 Task: Create Workspace Change Management Workspace description Create and manage company-wide employee health and wellness programs. Workspace type Marketing 
Action: Mouse moved to (361, 75)
Screenshot: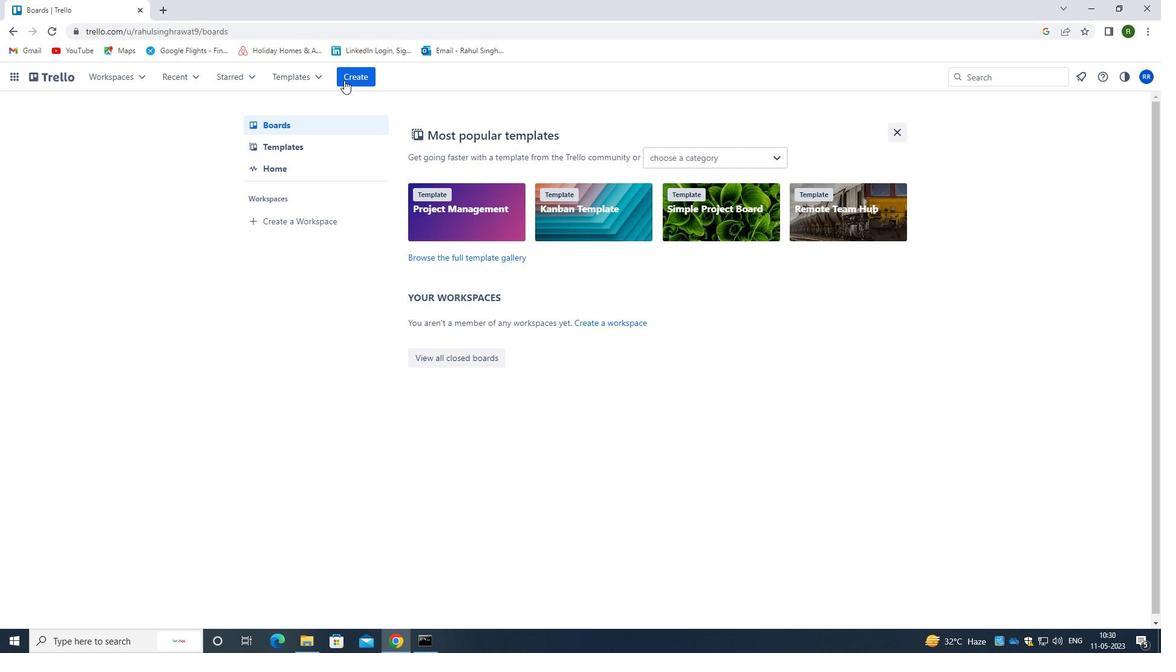 
Action: Mouse pressed left at (361, 75)
Screenshot: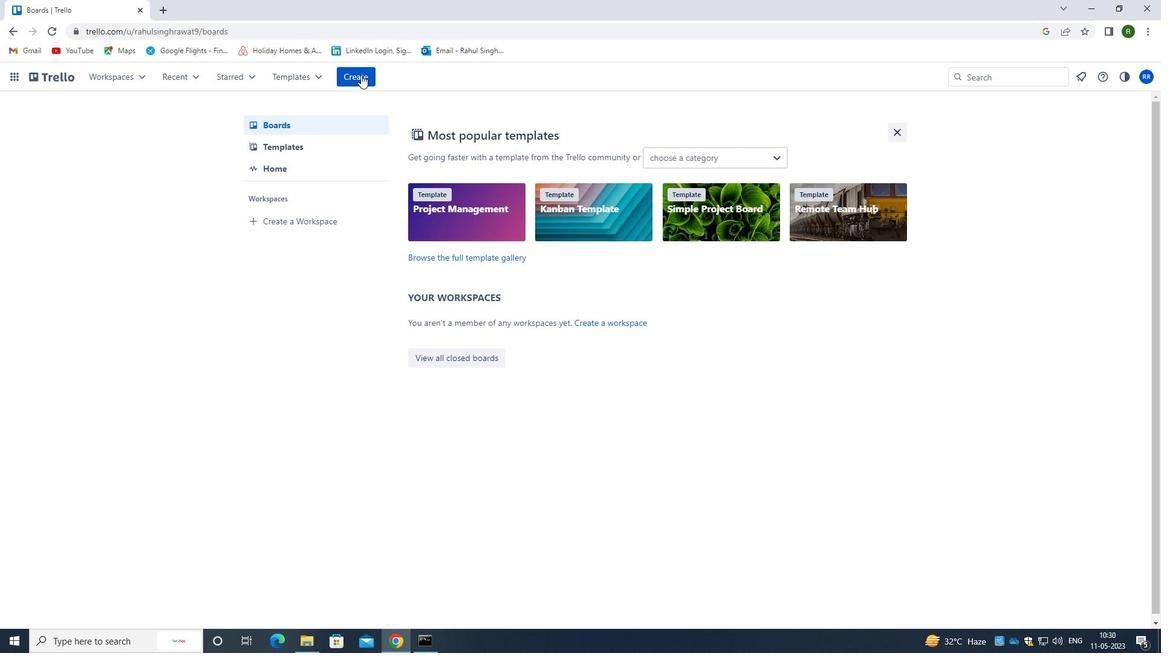 
Action: Mouse moved to (396, 203)
Screenshot: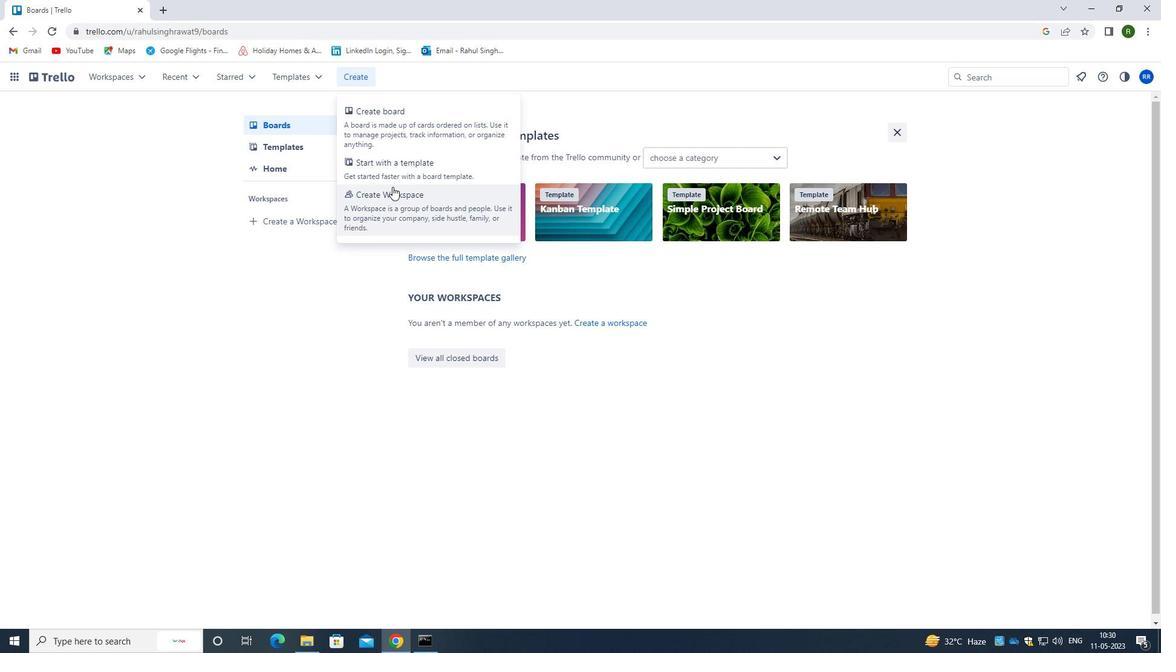 
Action: Mouse pressed left at (396, 203)
Screenshot: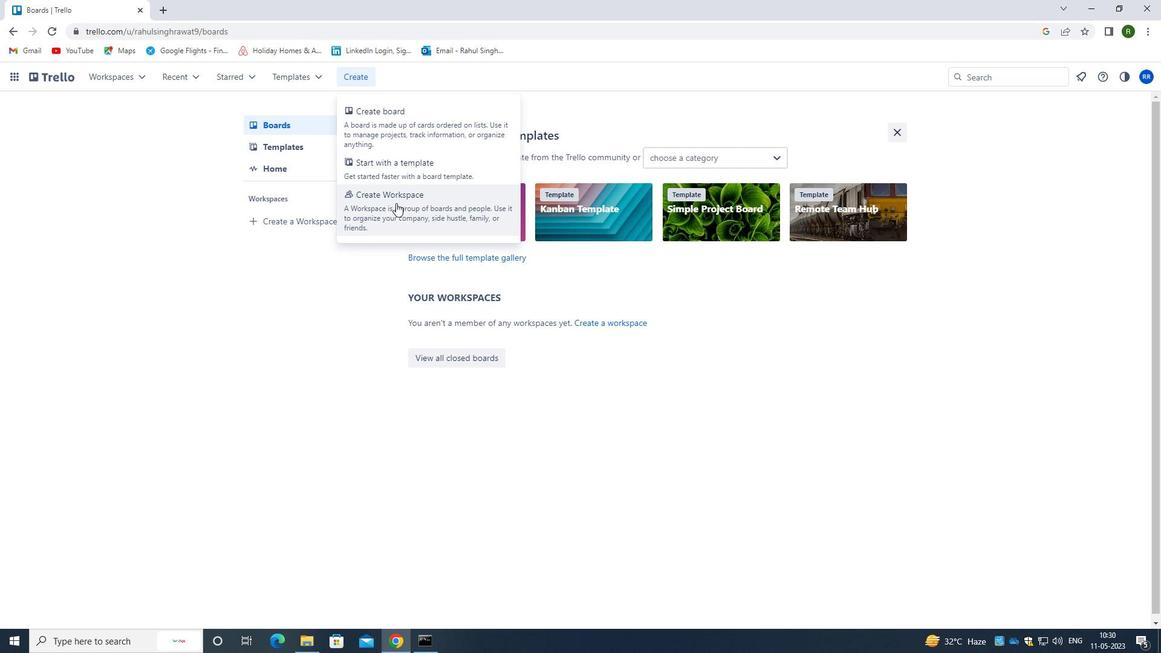 
Action: Mouse moved to (349, 228)
Screenshot: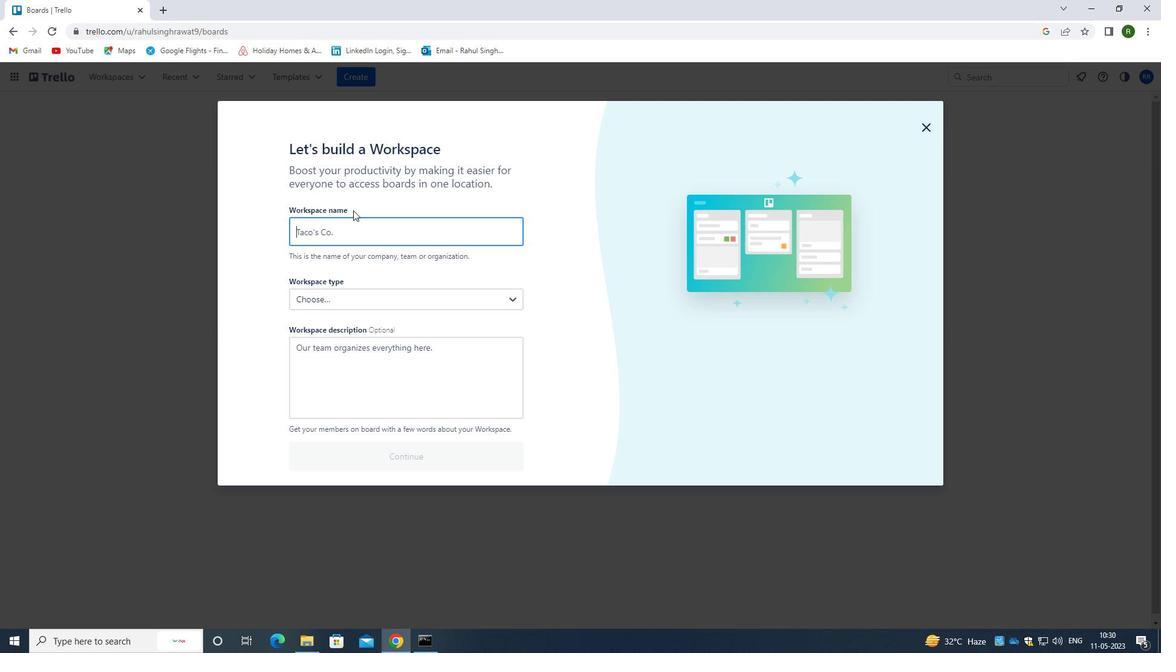 
Action: Mouse pressed left at (349, 228)
Screenshot: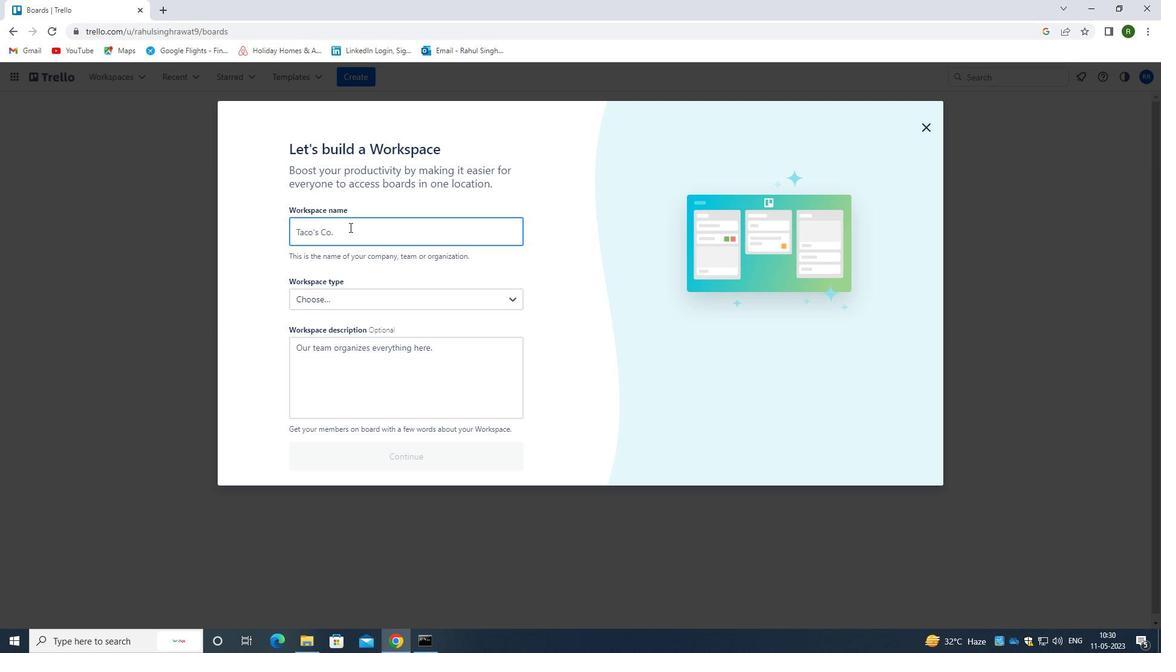 
Action: Mouse moved to (349, 229)
Screenshot: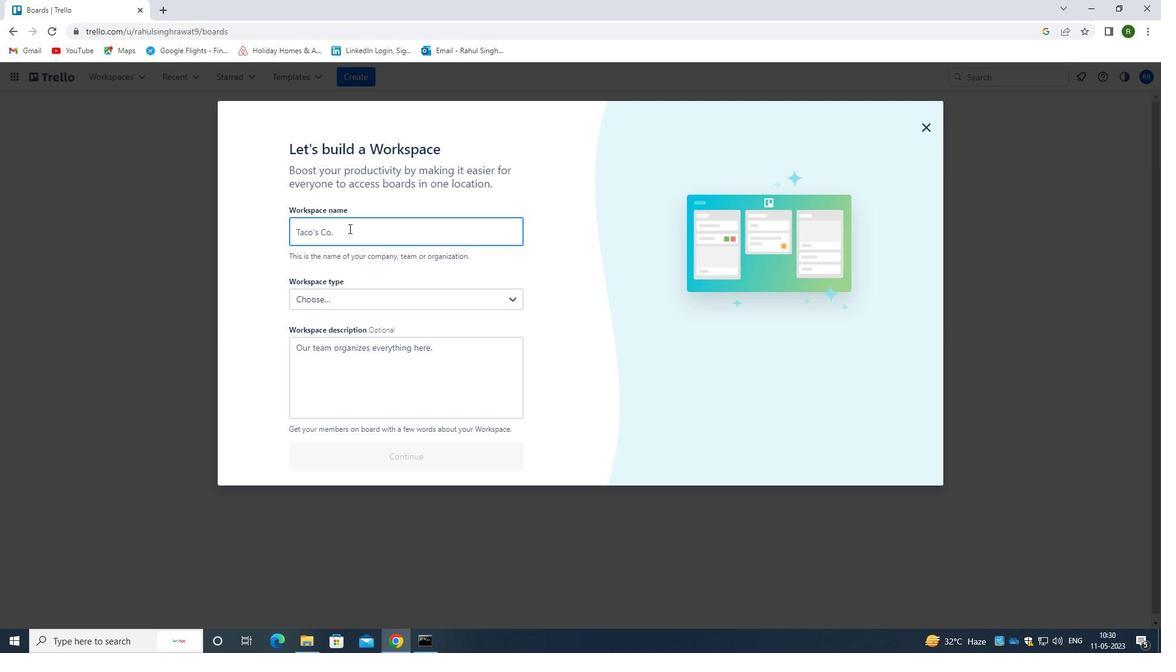
Action: Key pressed <Key.shift>CHANGE<Key.space><Key.shift><Key.shift>MANAGEMENT
Screenshot: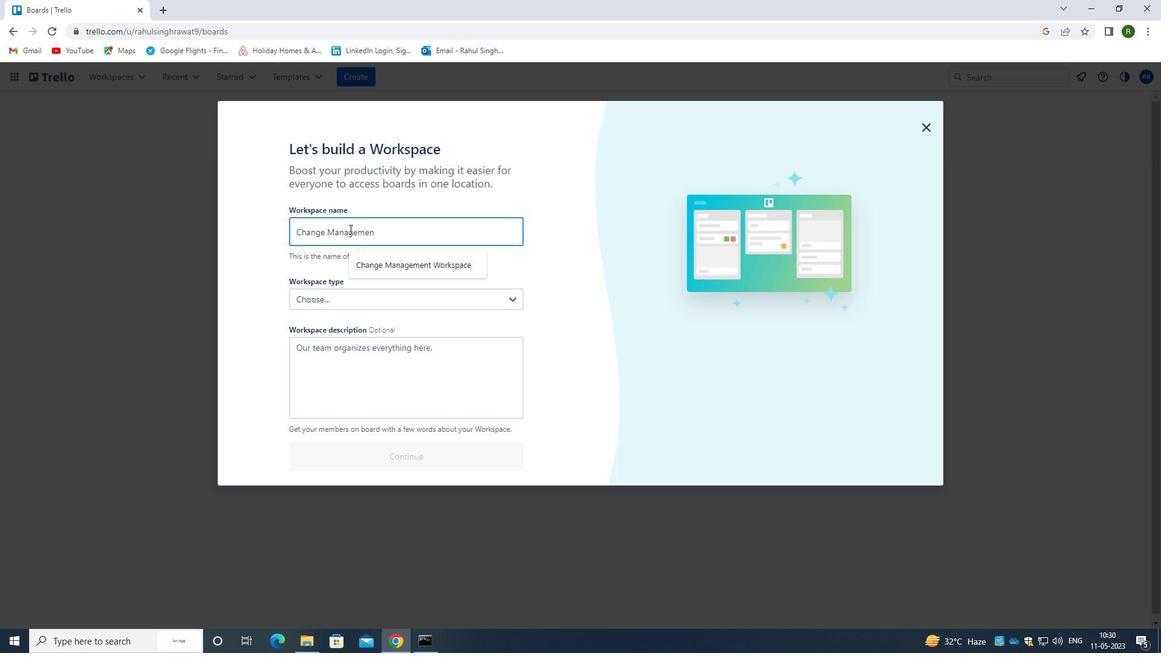 
Action: Mouse moved to (361, 298)
Screenshot: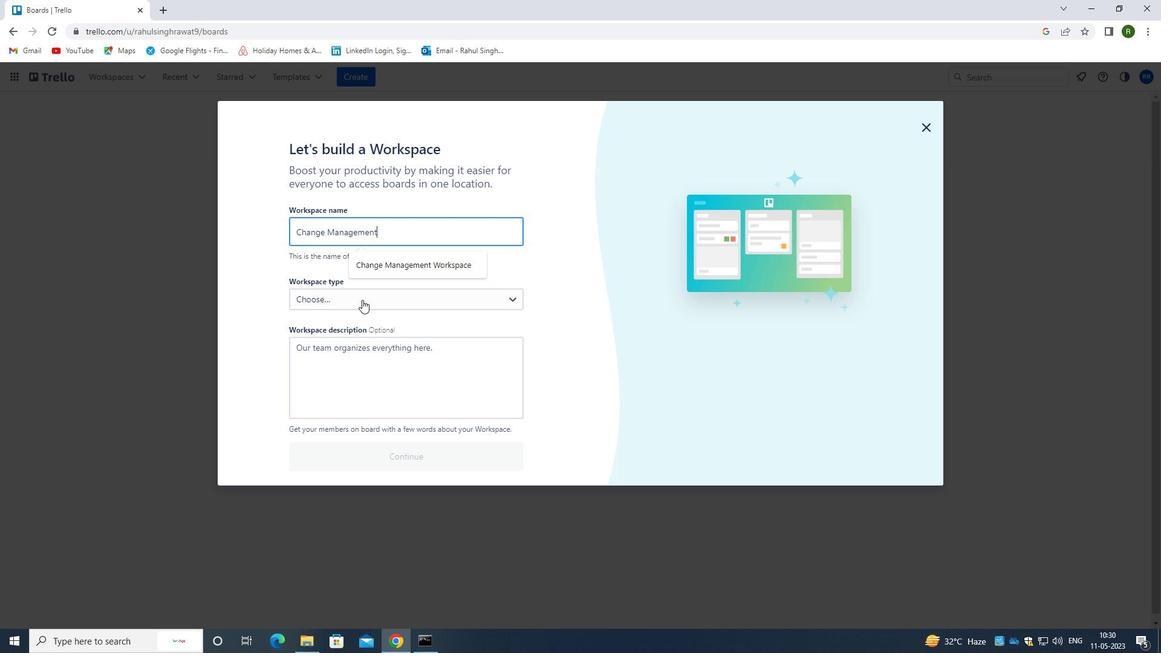 
Action: Mouse pressed left at (361, 298)
Screenshot: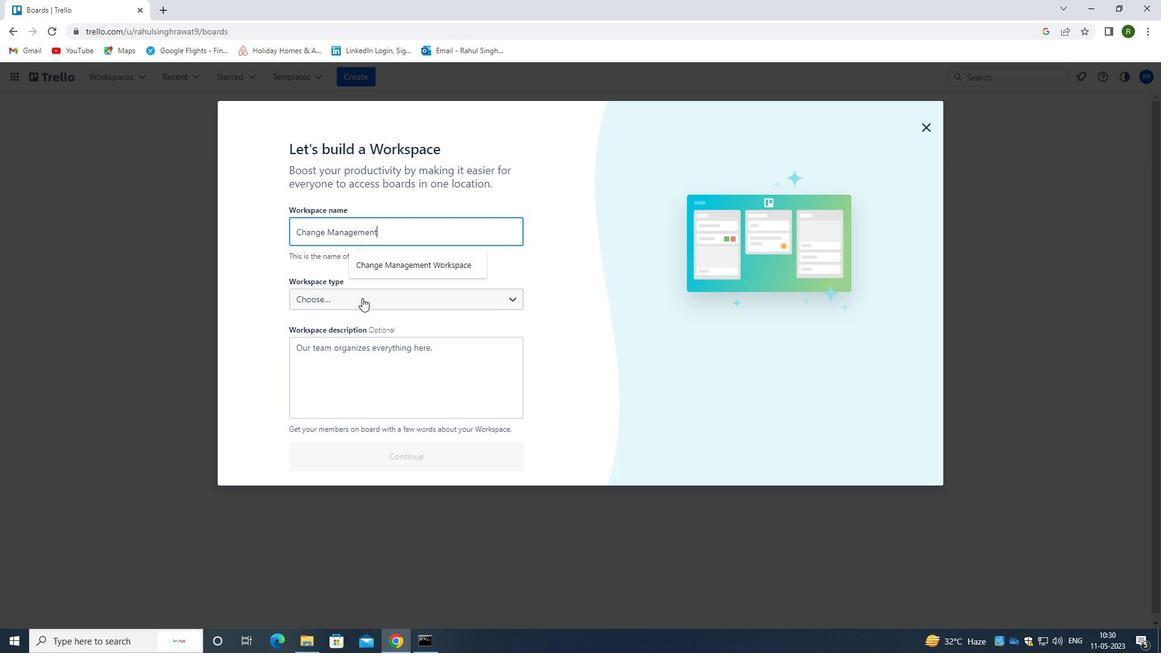 
Action: Mouse moved to (346, 344)
Screenshot: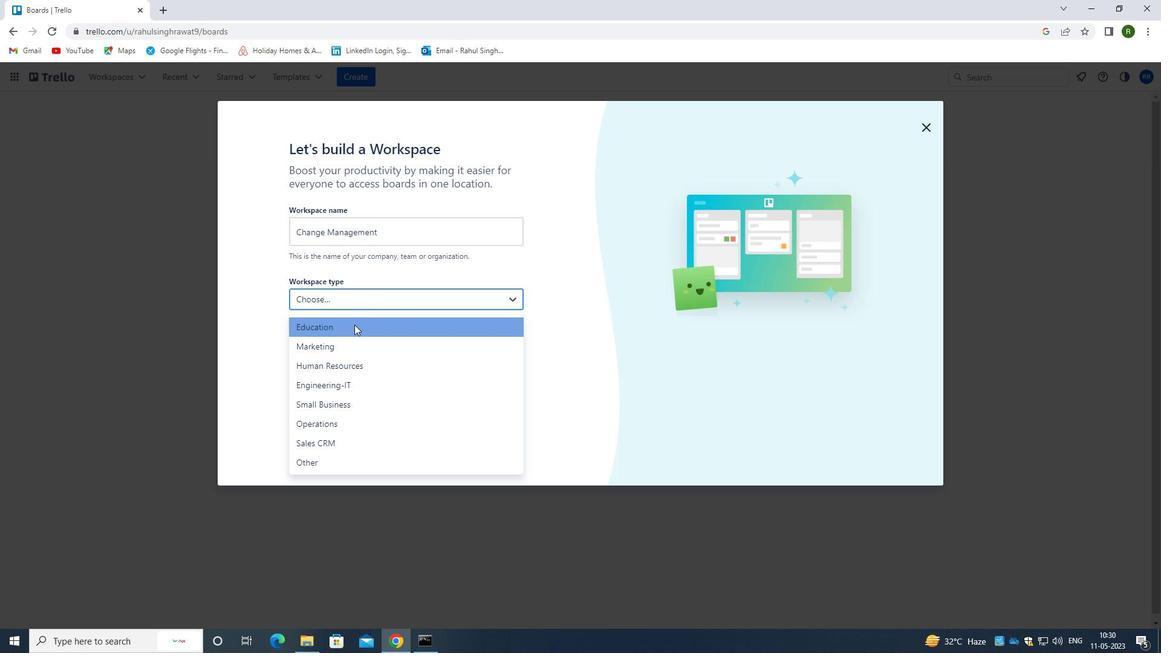 
Action: Mouse pressed left at (346, 344)
Screenshot: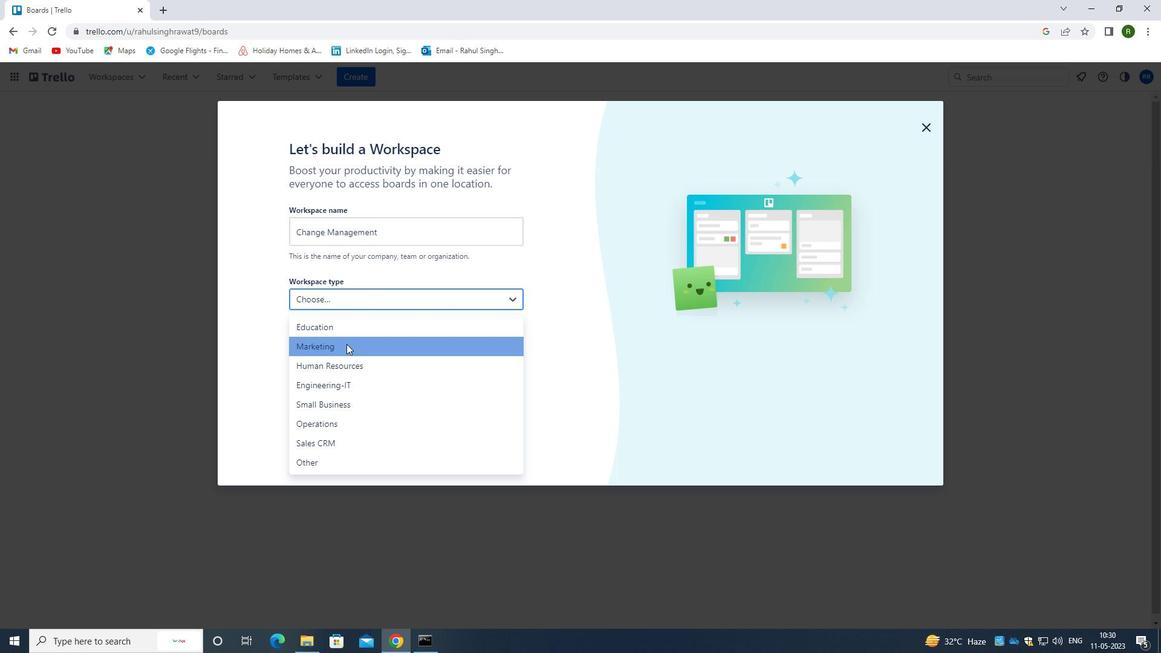 
Action: Mouse moved to (336, 386)
Screenshot: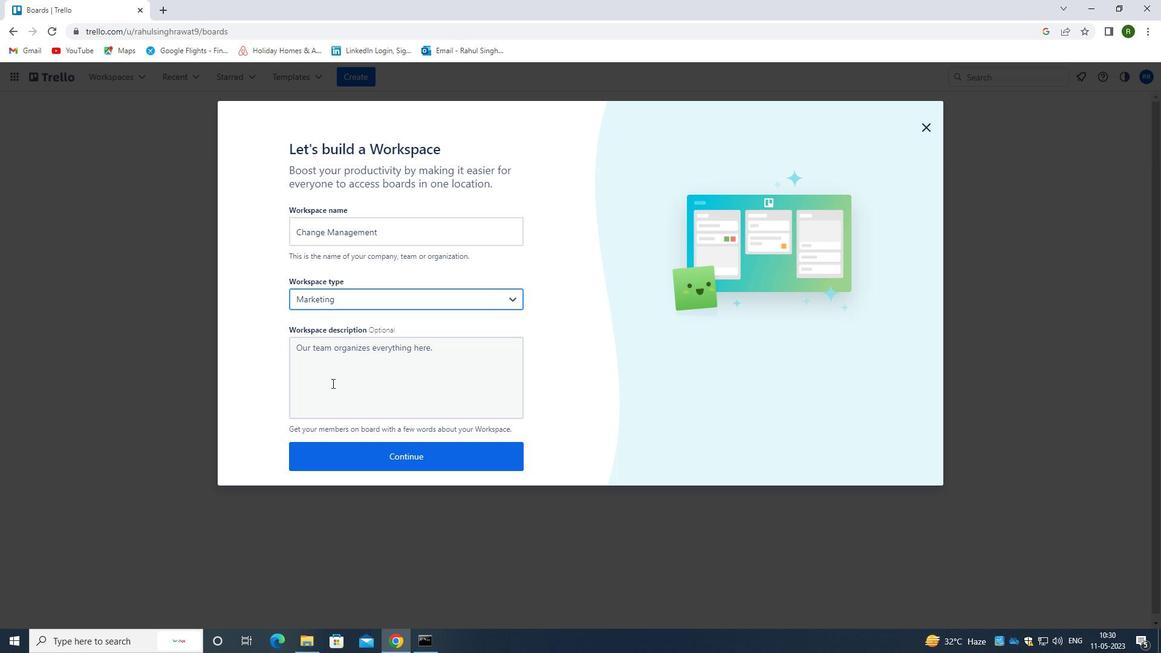 
Action: Mouse pressed left at (336, 386)
Screenshot: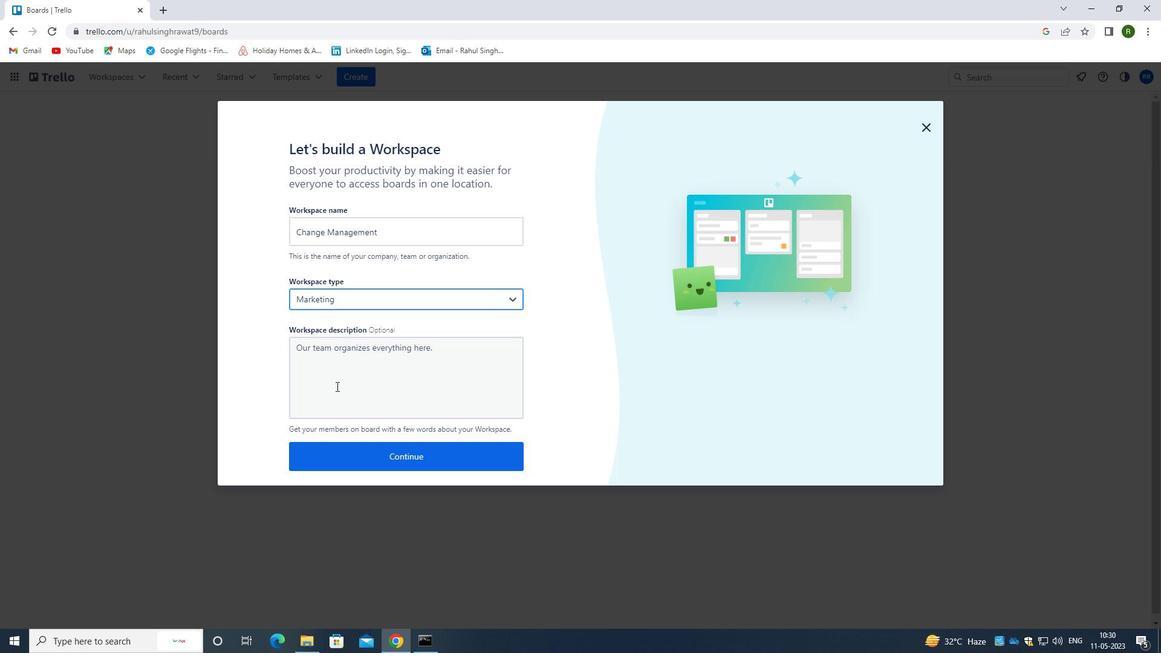 
Action: Mouse moved to (333, 386)
Screenshot: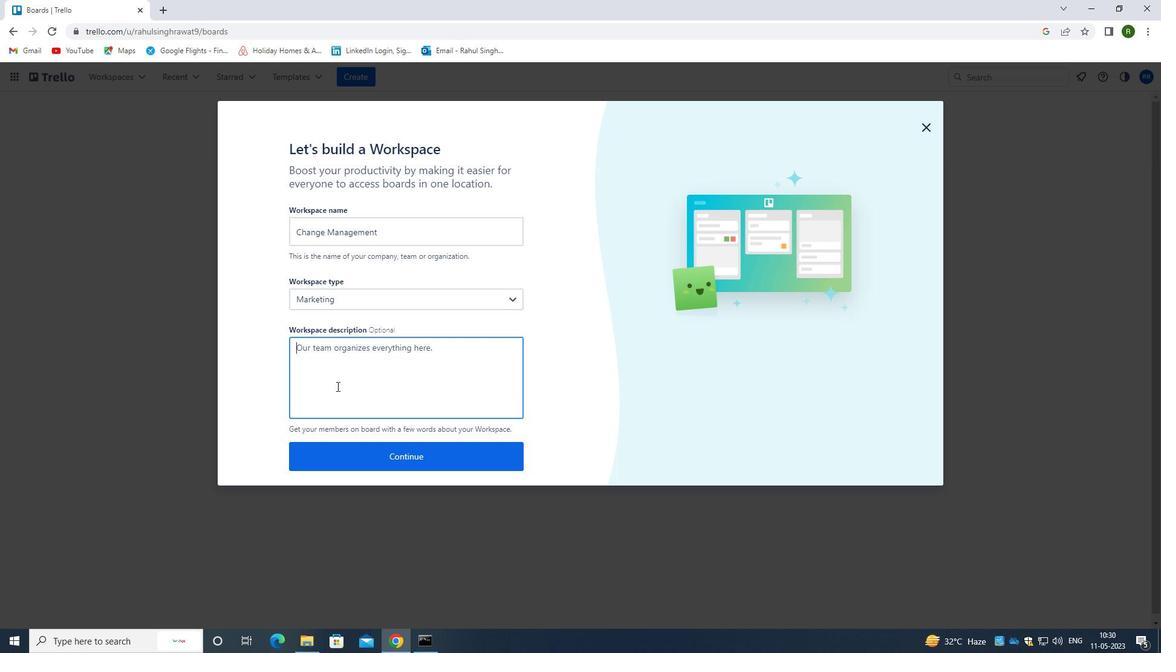 
Action: Key pressed <Key.shift>CREATE<Key.space>AND<Key.space>MANAGE<Key.space>CPMANT<Key.backspace>Y<Key.backspace><Key.backspace><Key.backspace><Key.backspace><Key.backspace>OMPANY-WIDE<Key.space>EMPLOYEE<Key.space>HEALTH<Key.space>AND<Key.space>WELLNESS<Key.space>PROGRAMS.
Screenshot: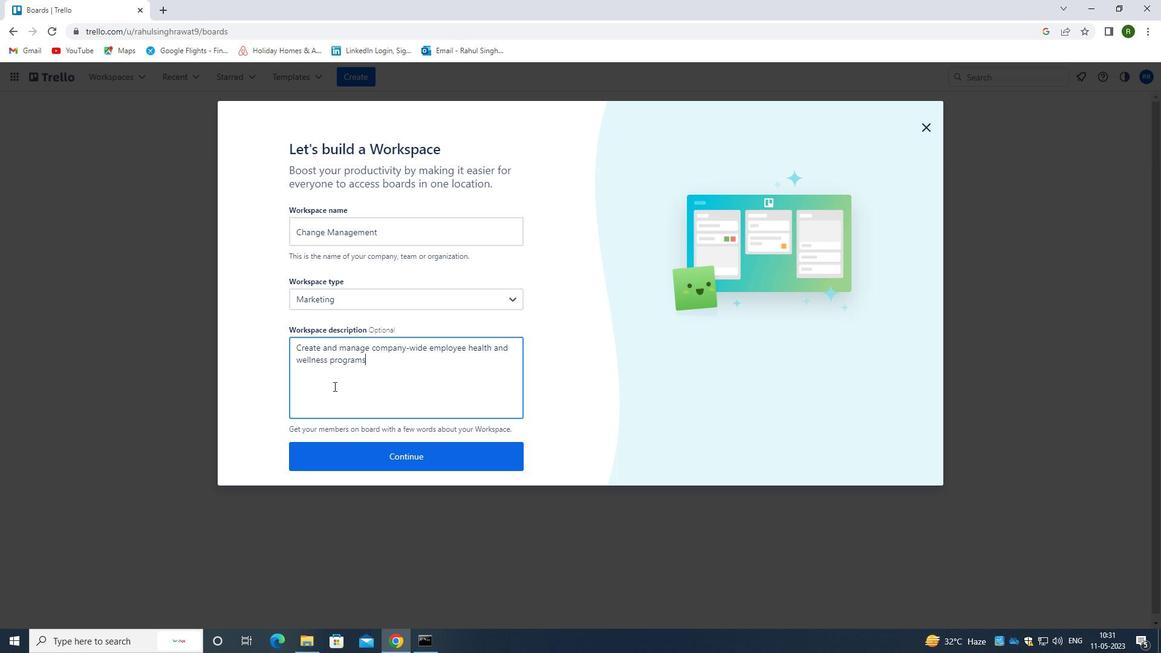 
Action: Mouse moved to (407, 456)
Screenshot: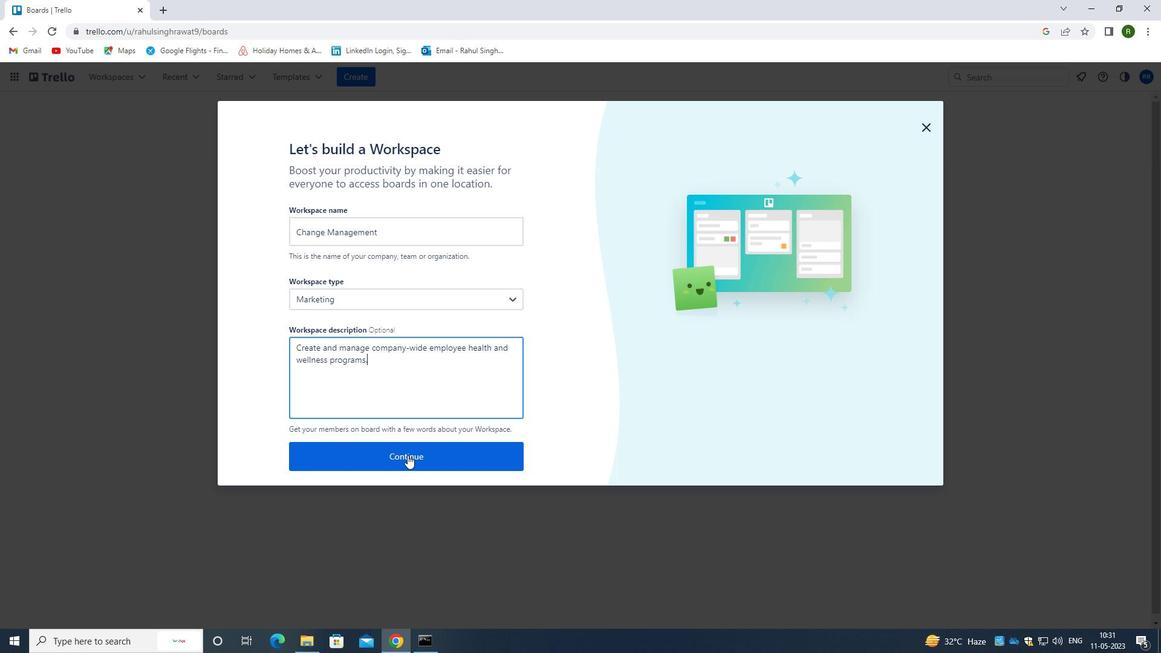 
Action: Mouse pressed left at (407, 456)
Screenshot: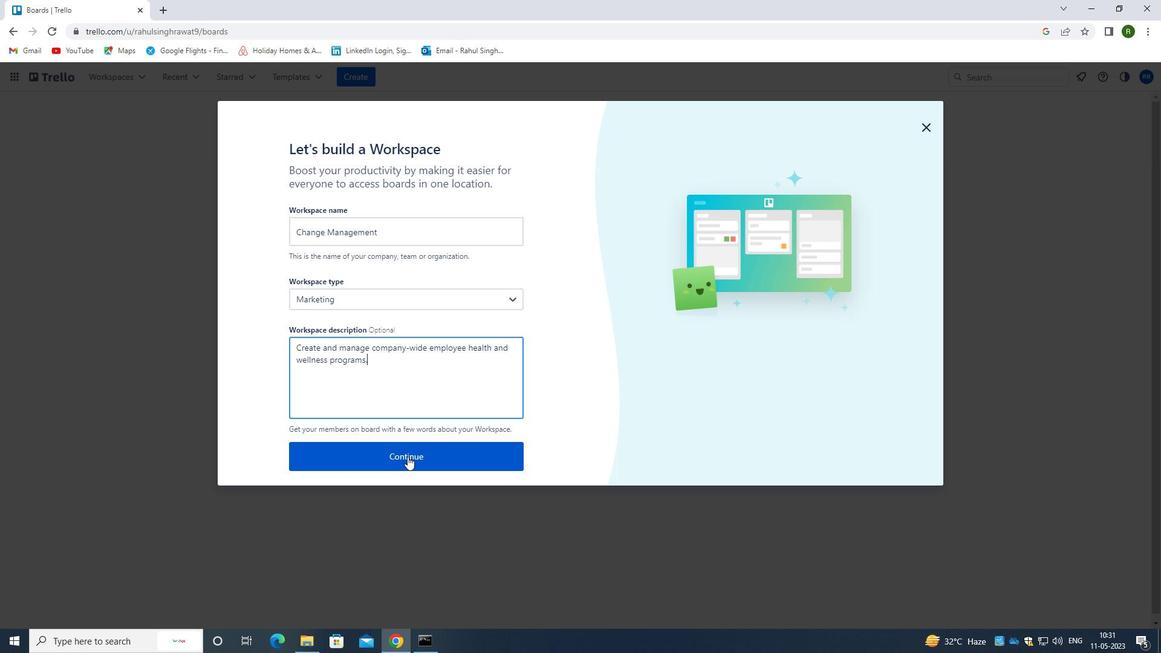 
Action: Mouse moved to (416, 329)
Screenshot: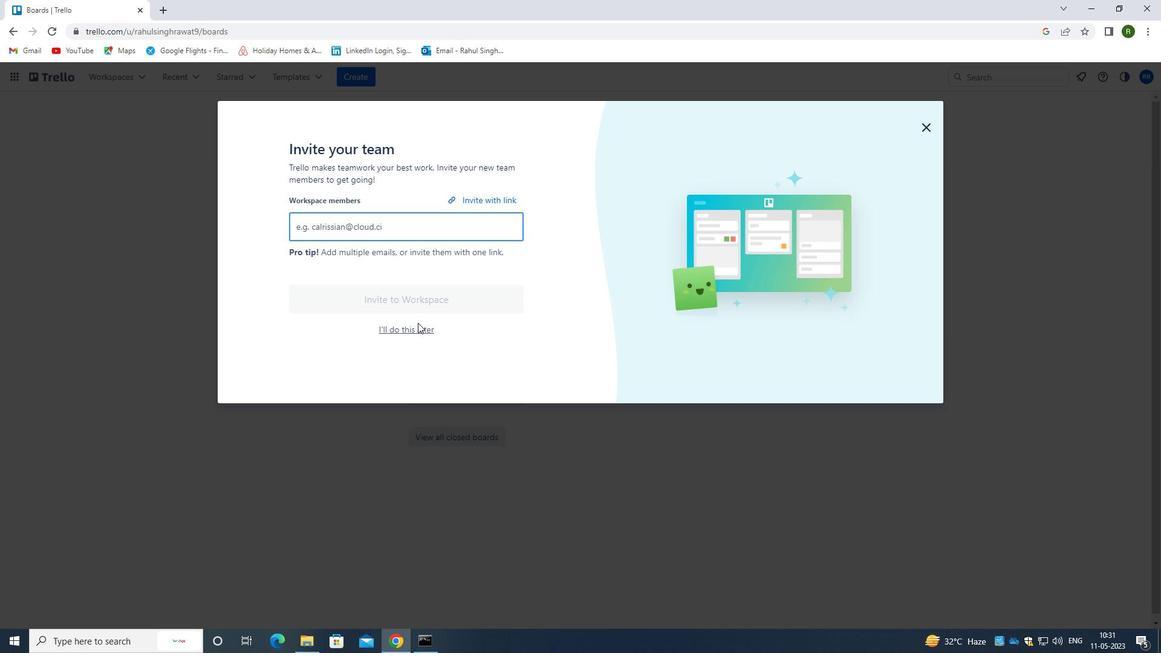 
Action: Mouse pressed left at (416, 329)
Screenshot: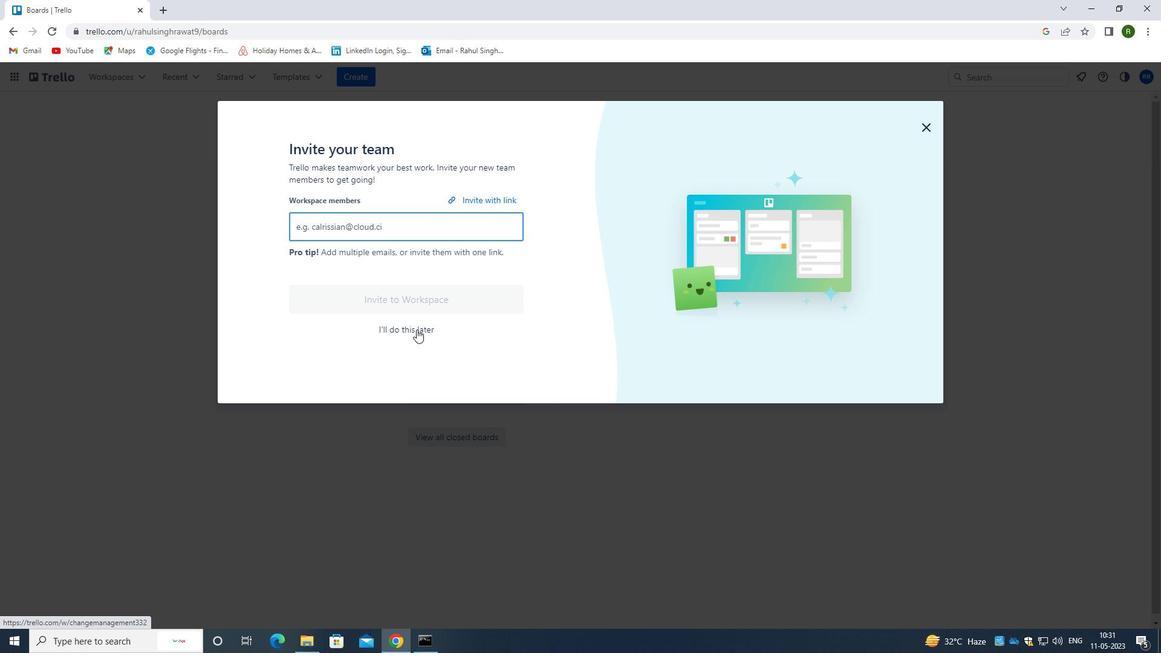 
Action: Mouse moved to (416, 329)
Screenshot: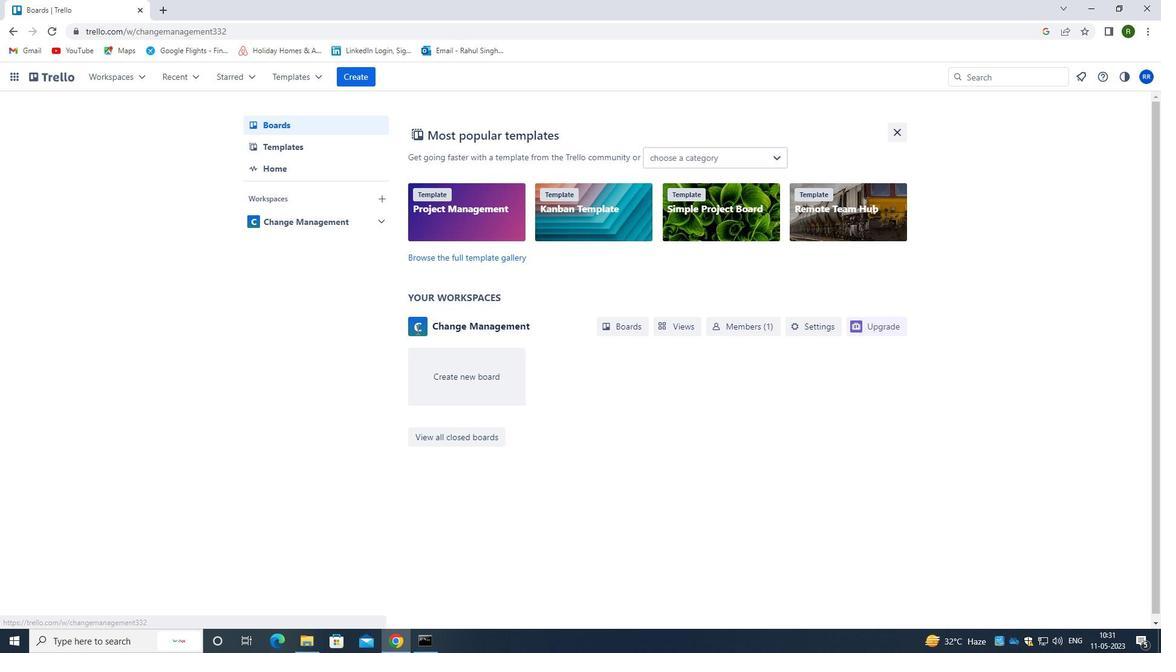 
